 Task: Create New Employee with Employee Name: Mateo Gonzalez, Address Line1: 9514 S. Squaw Creek Rd., Address Line2: Ashtabula, Address Line3:  OH 44004, Cell Number: 621-964-6868
Action: Mouse moved to (164, 28)
Screenshot: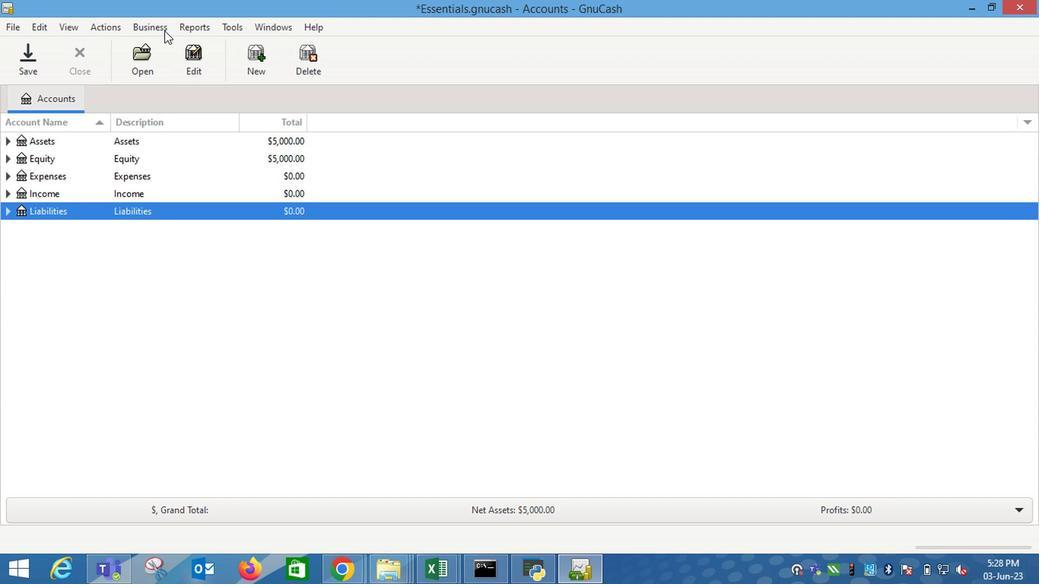 
Action: Mouse pressed left at (164, 28)
Screenshot: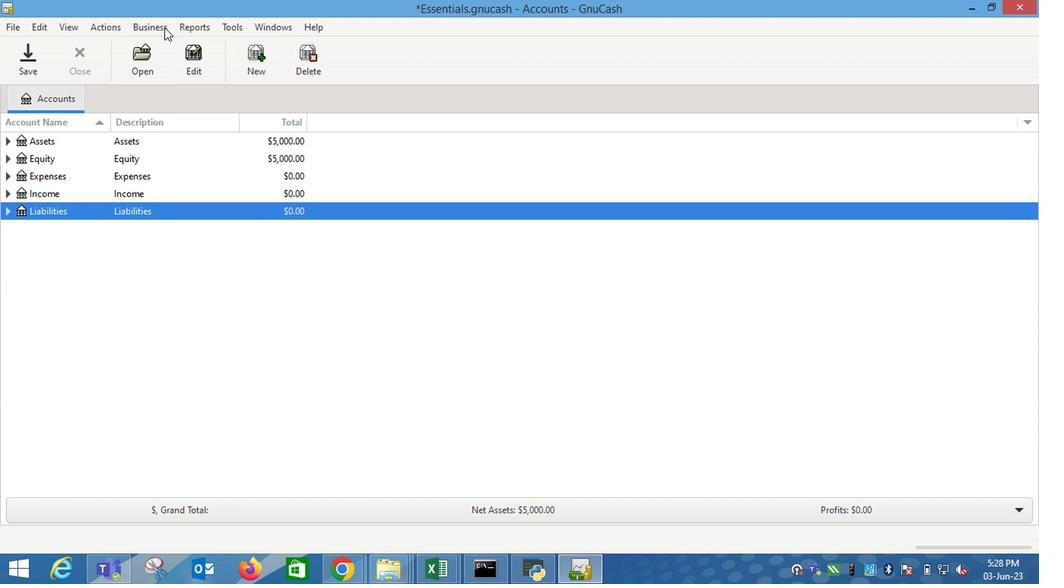 
Action: Mouse moved to (308, 103)
Screenshot: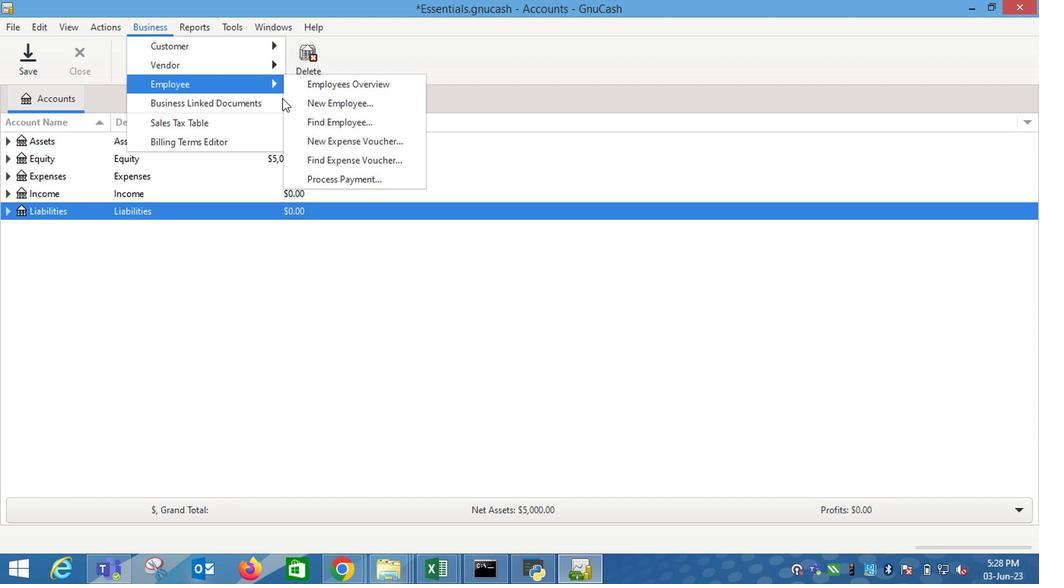 
Action: Mouse pressed left at (308, 103)
Screenshot: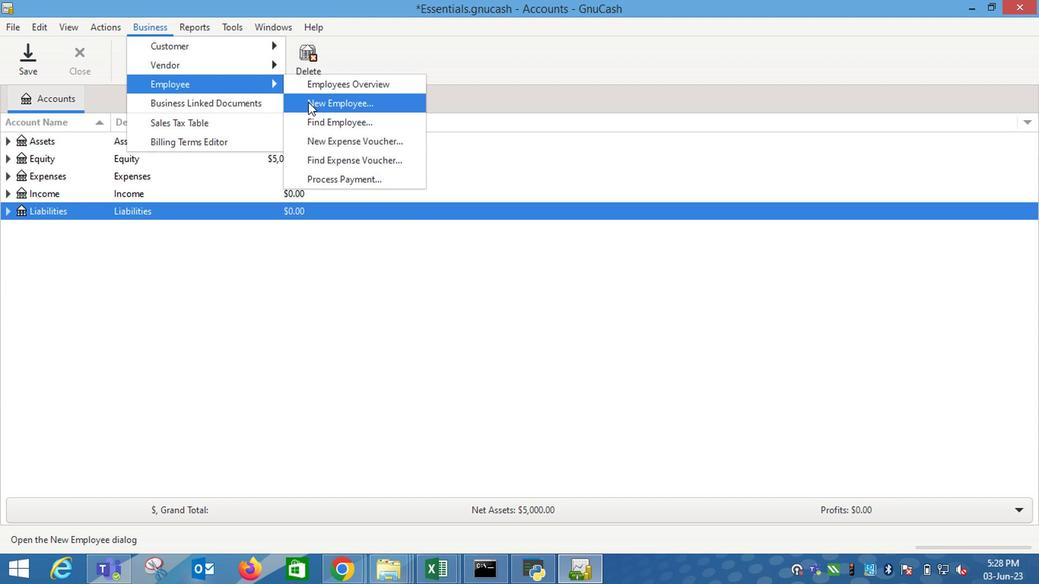 
Action: Mouse moved to (470, 238)
Screenshot: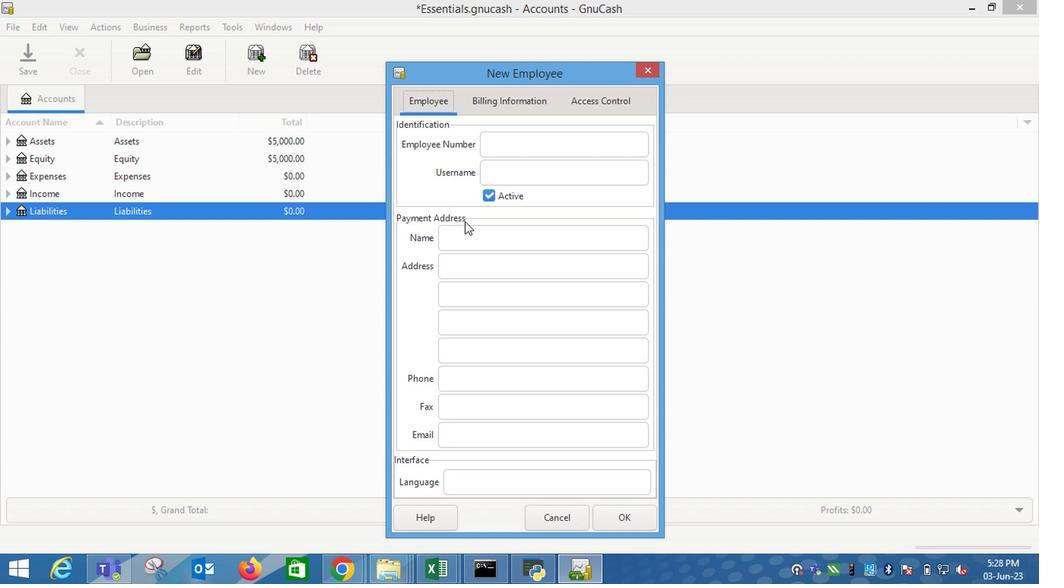 
Action: Mouse pressed left at (470, 238)
Screenshot: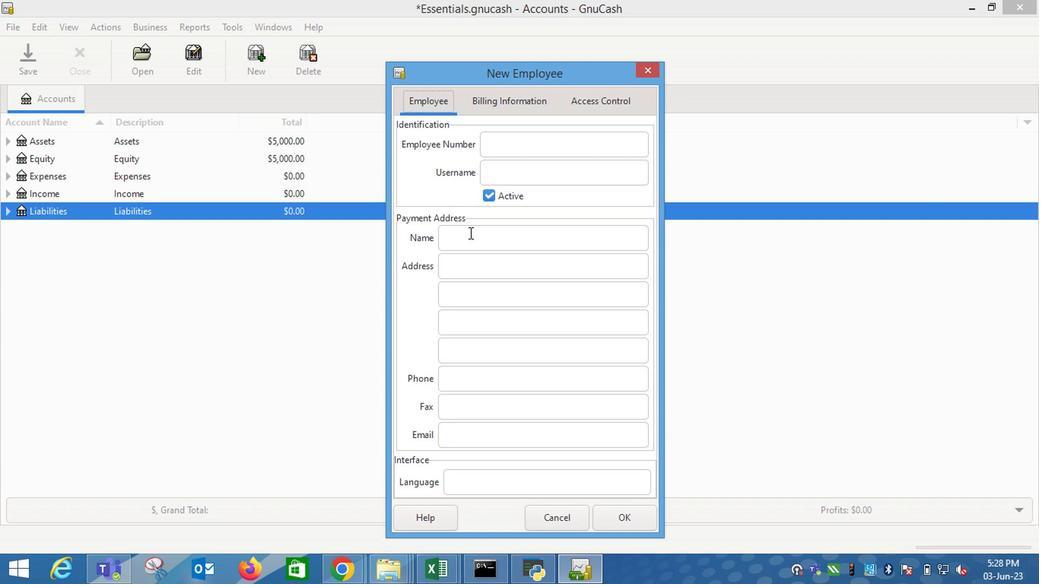 
Action: Mouse moved to (772, 291)
Screenshot: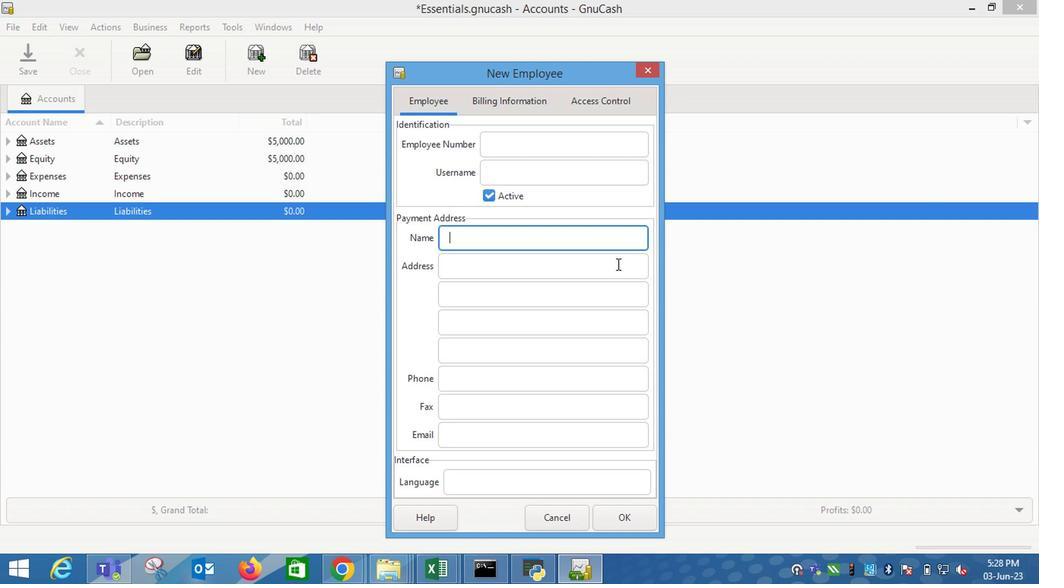 
Action: Key pressed <Key.shift_r>Mateo
Screenshot: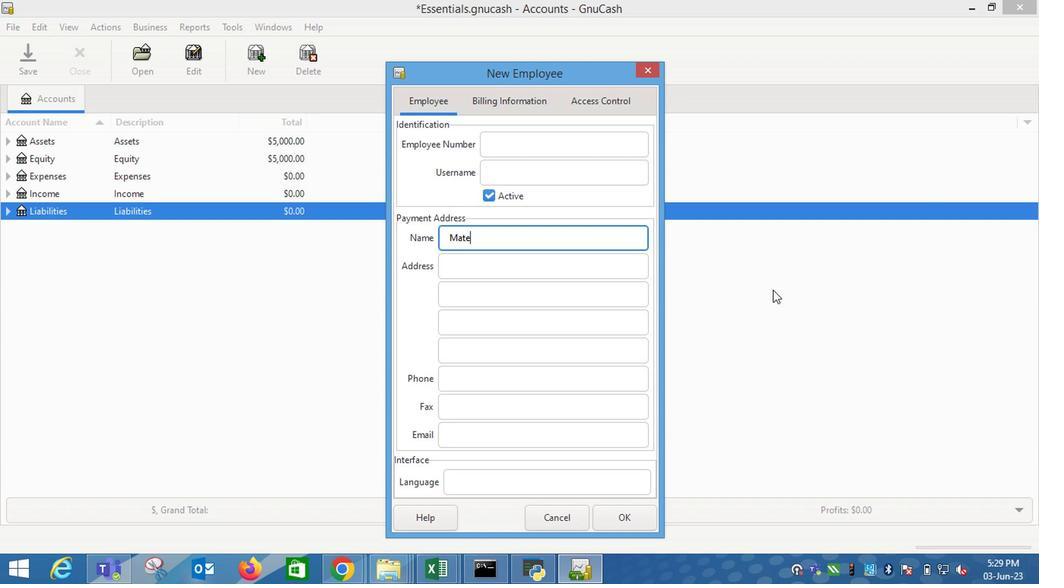 
Action: Mouse moved to (772, 290)
Screenshot: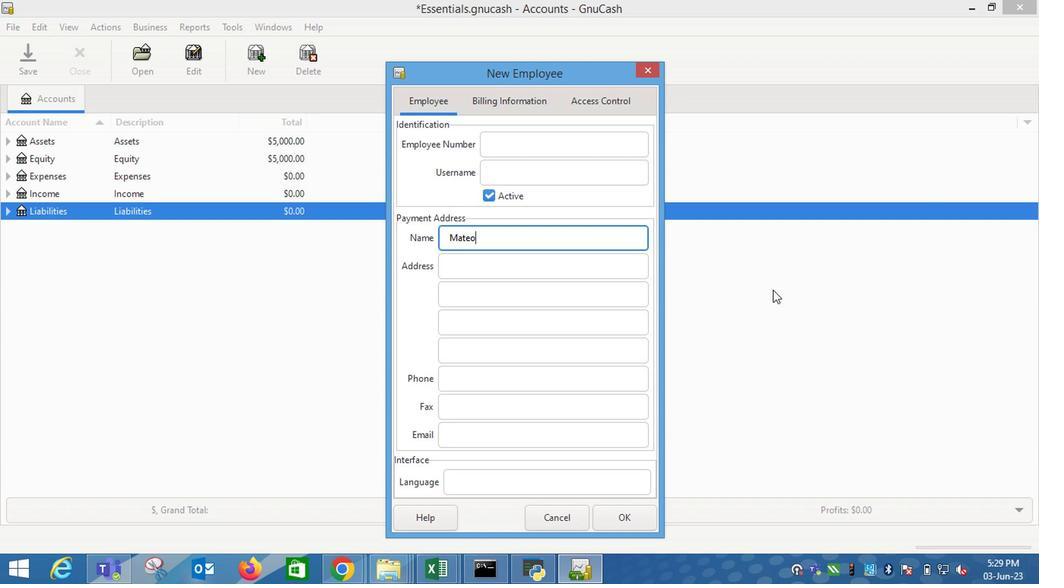 
Action: Key pressed <Key.space>
Screenshot: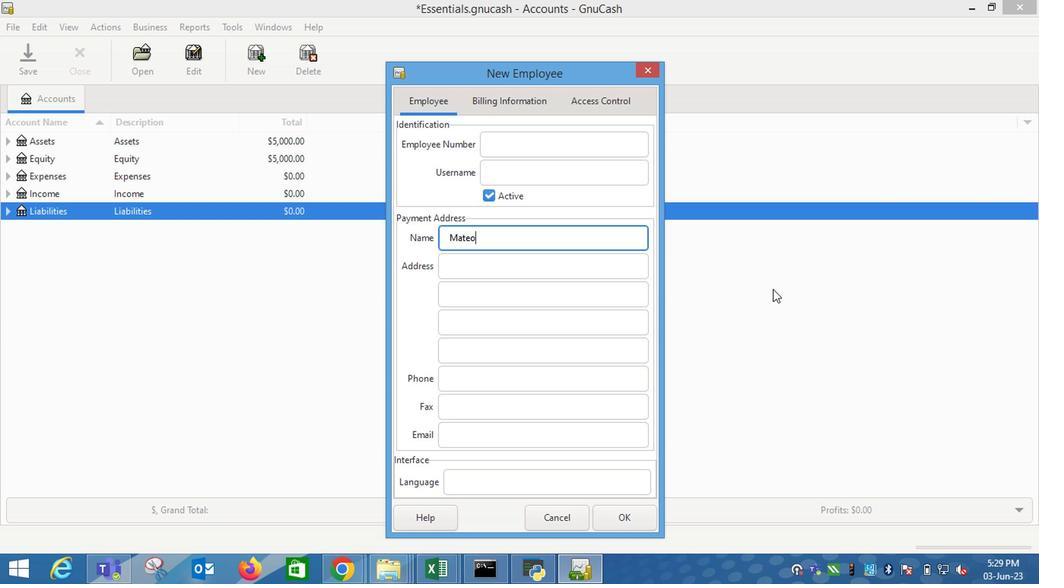 
Action: Mouse moved to (782, 329)
Screenshot: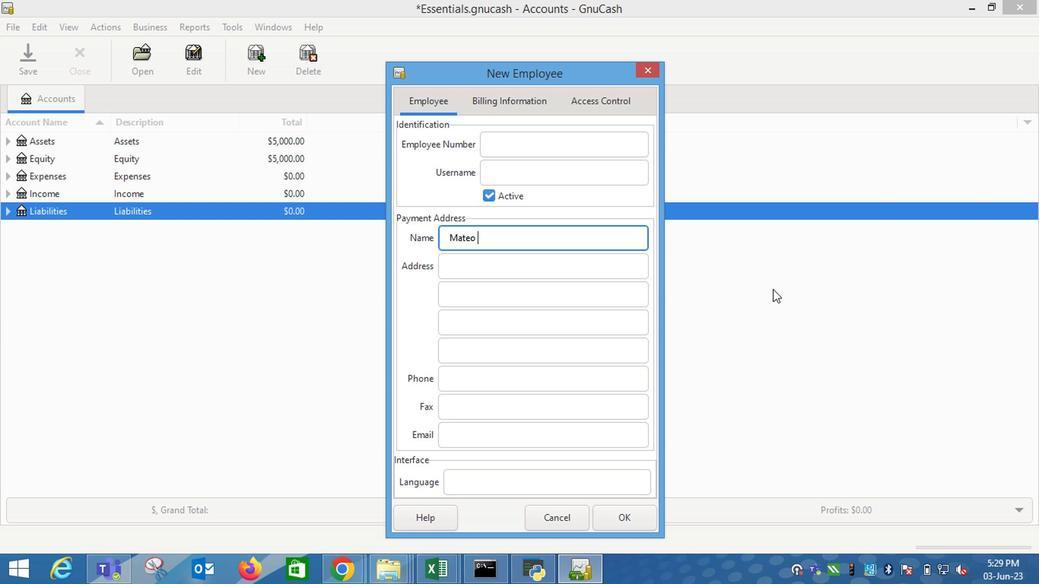 
Action: Key pressed <Key.shift_r>Gonzalez<Key.tab>8<Key.backspace>9514<Key.space><Key.shift_r>S.<Key.space><Key.shift_r>Squaw<Key.space><Key.shift_r>Creek<Key.space><Key.shift_r>Rd.<Key.tab><Key.shift_r>Ashtabula<Key.tab><Key.shift_r>OH<Key.space>44004<Key.tab><Key.tab>621-964-6868
Screenshot: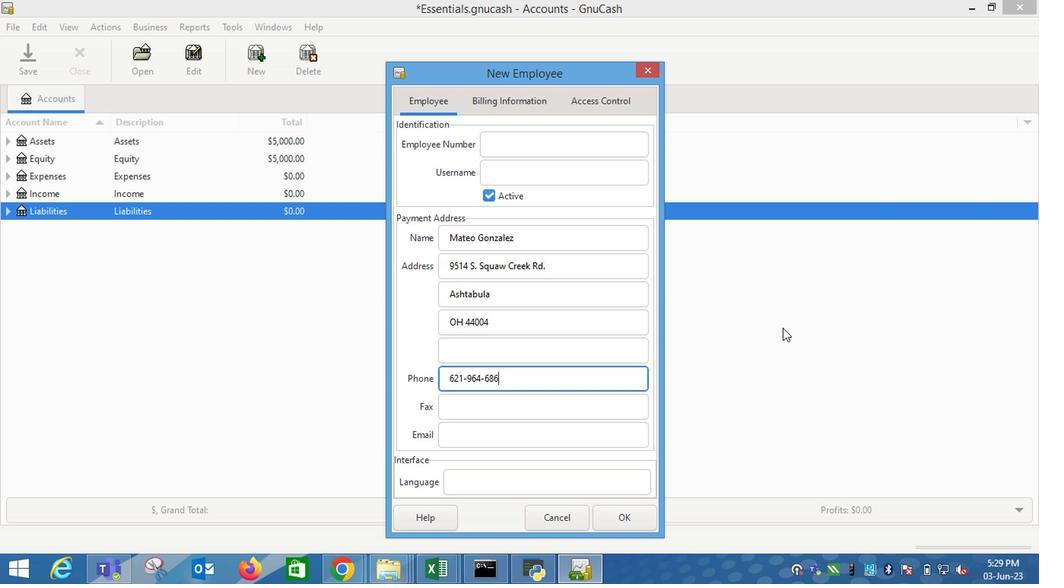 
Action: Mouse moved to (532, 108)
Screenshot: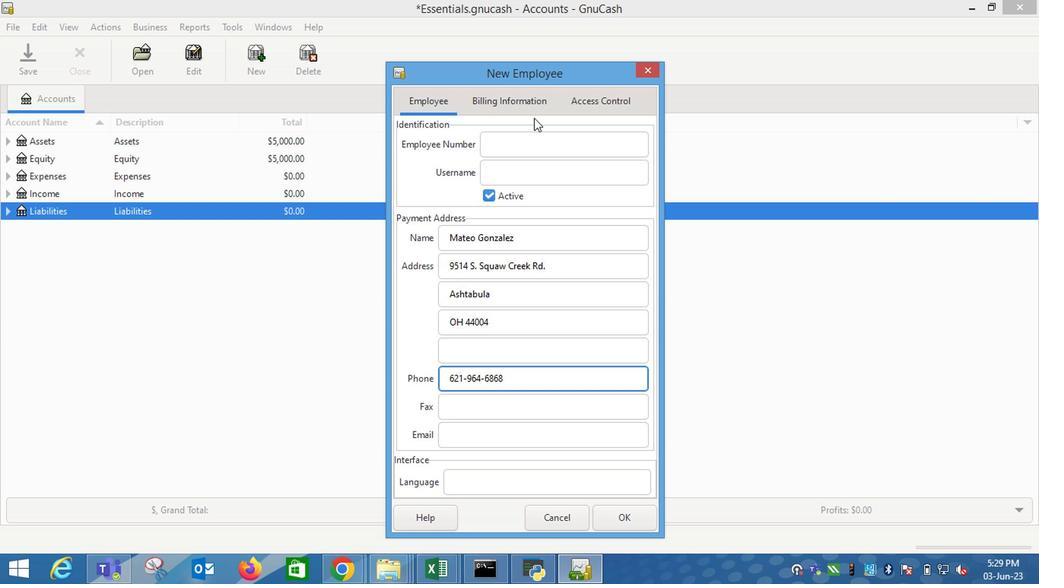 
Action: Mouse pressed left at (532, 108)
Screenshot: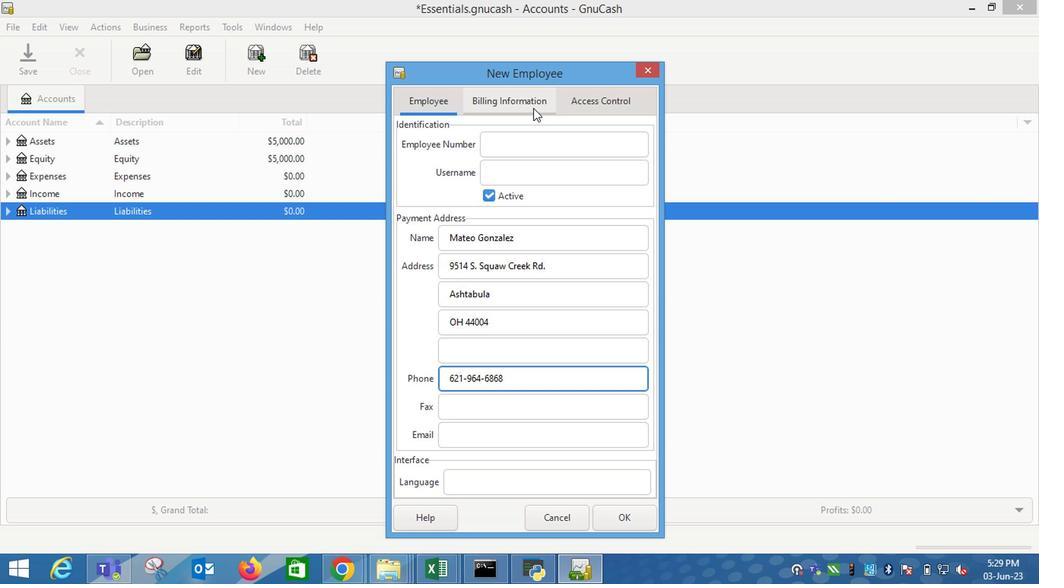 
Action: Mouse moved to (615, 516)
Screenshot: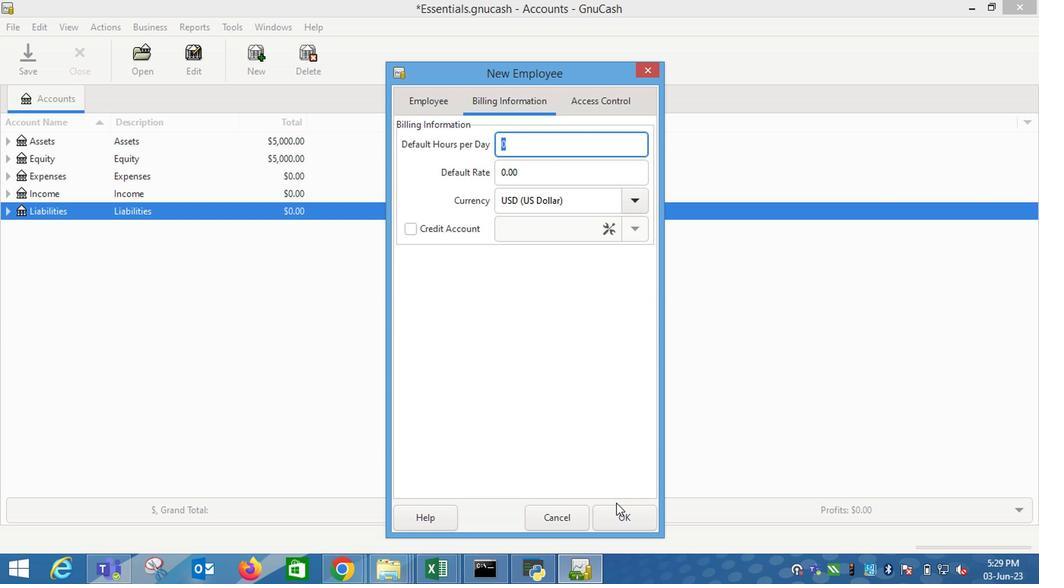 
Action: Mouse pressed left at (615, 516)
Screenshot: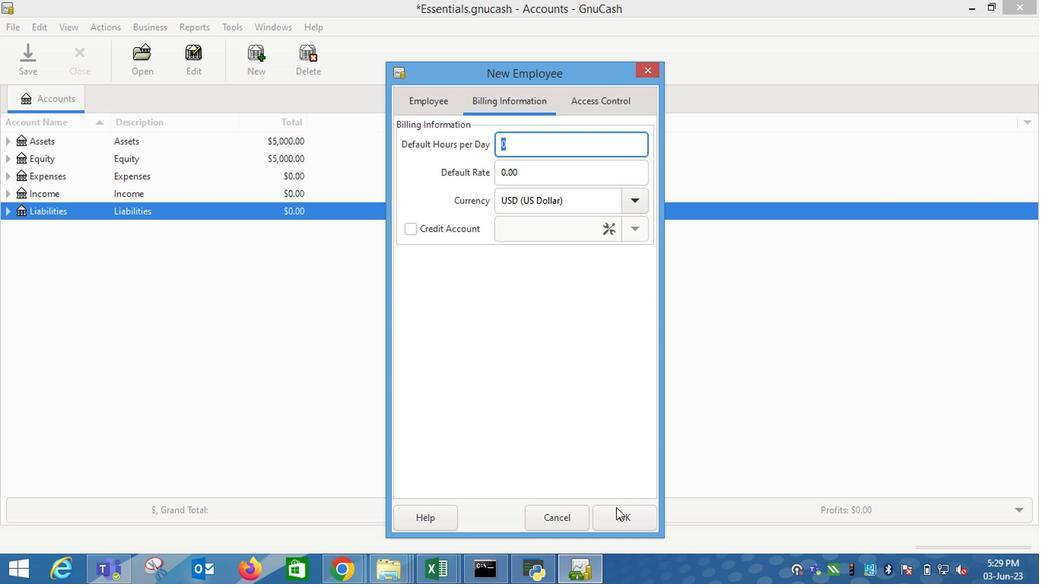
